 Task: Change comment notification setting to Comments for you.
Action: Mouse moved to (1043, 72)
Screenshot: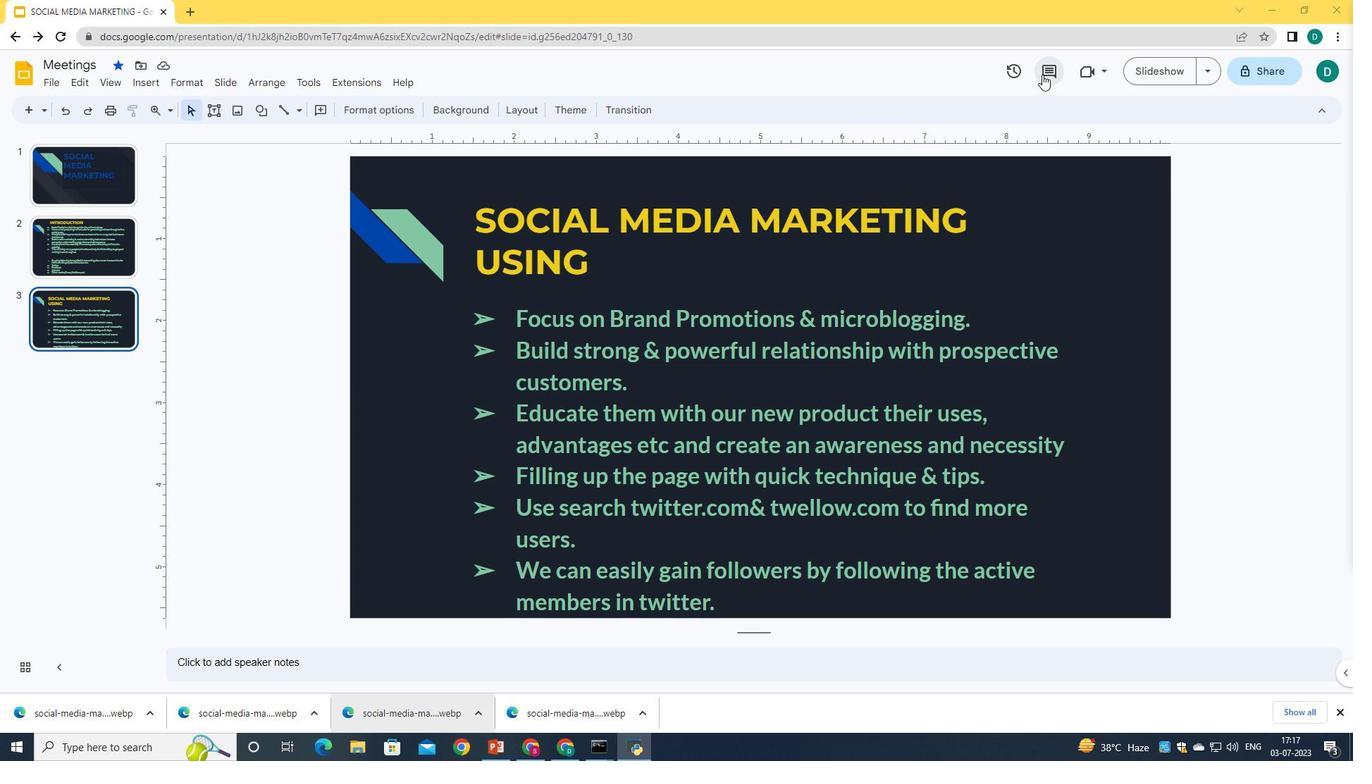 
Action: Mouse pressed left at (1043, 72)
Screenshot: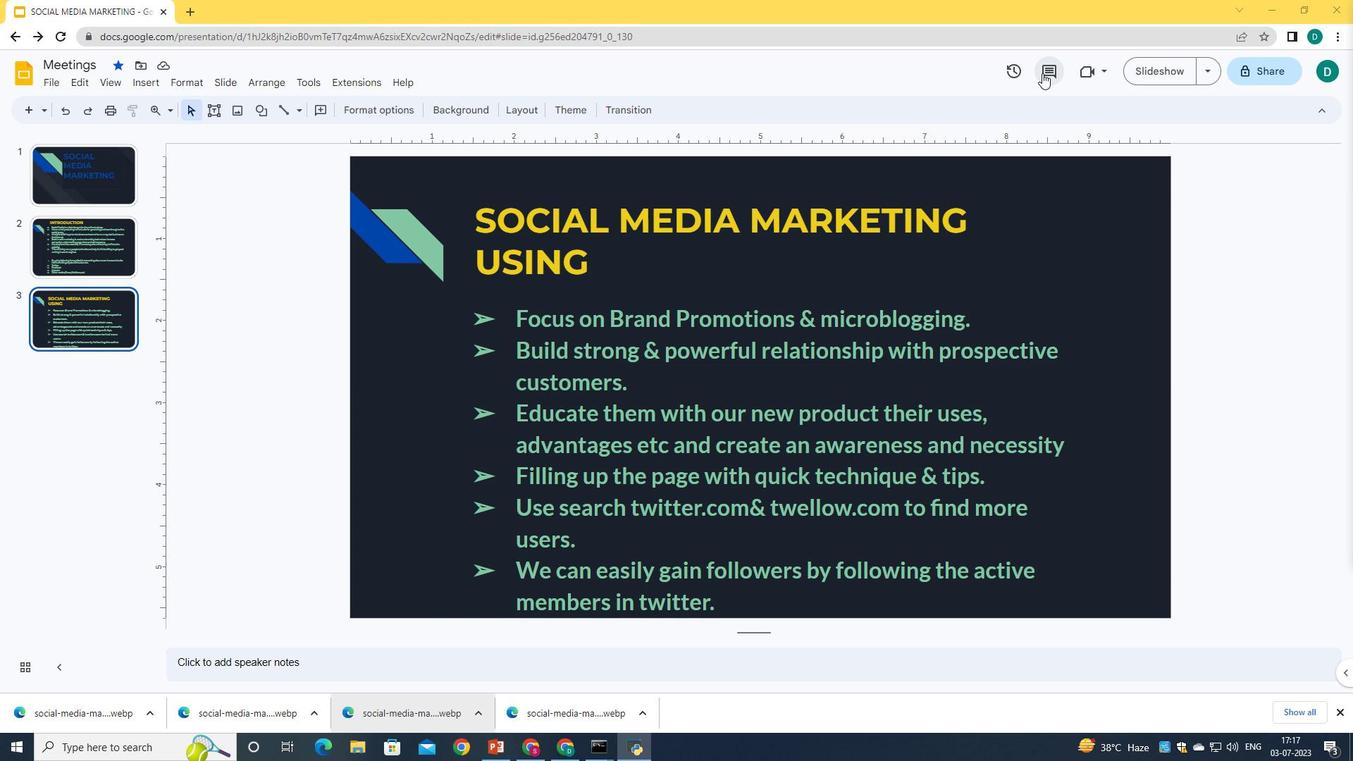 
Action: Mouse moved to (1235, 111)
Screenshot: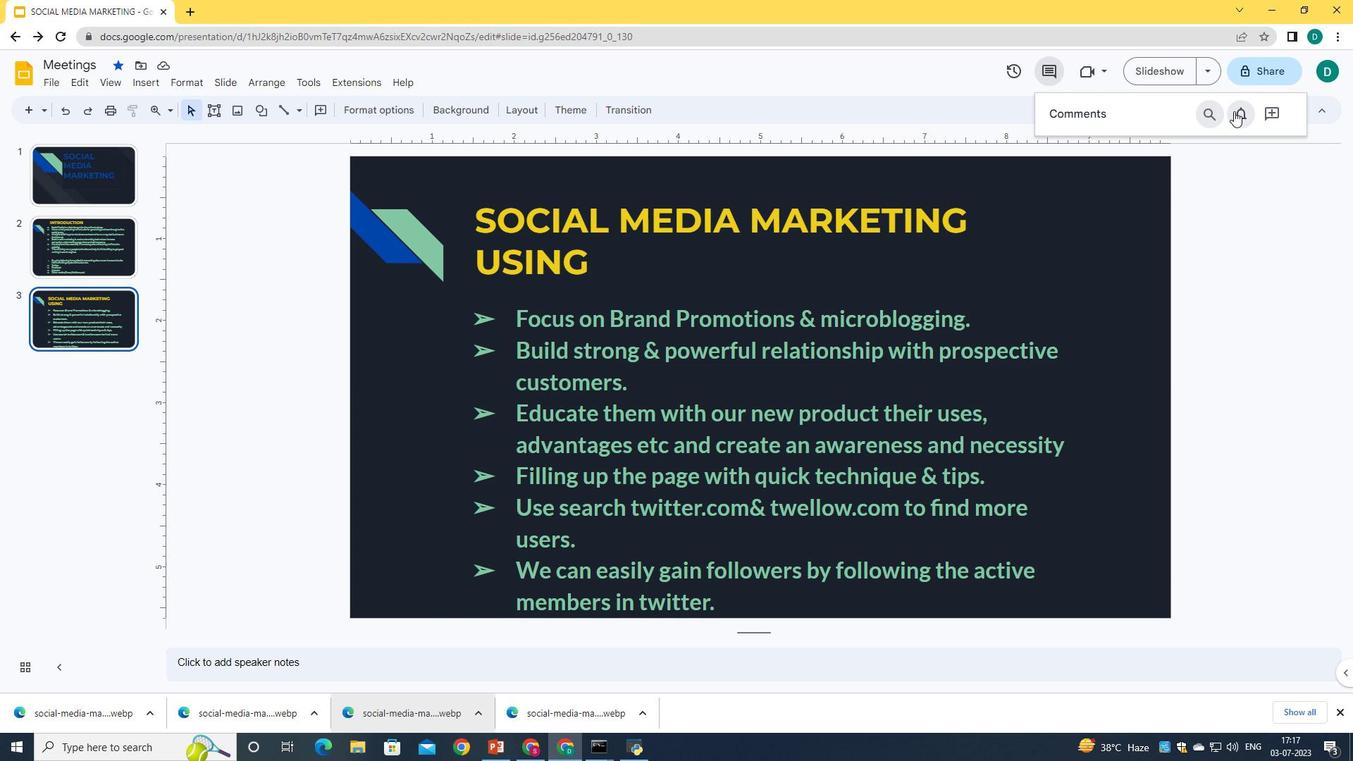 
Action: Mouse pressed left at (1235, 111)
Screenshot: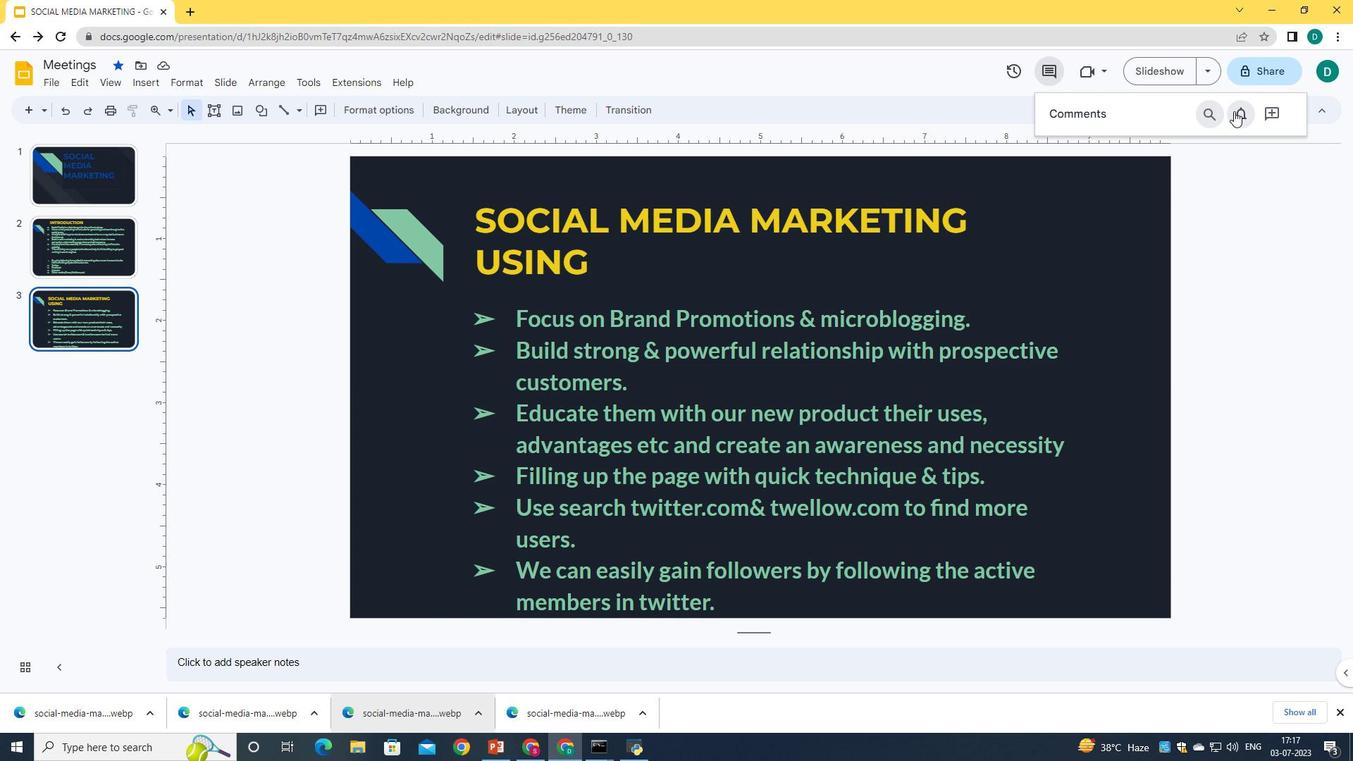 
Action: Mouse moved to (563, 362)
Screenshot: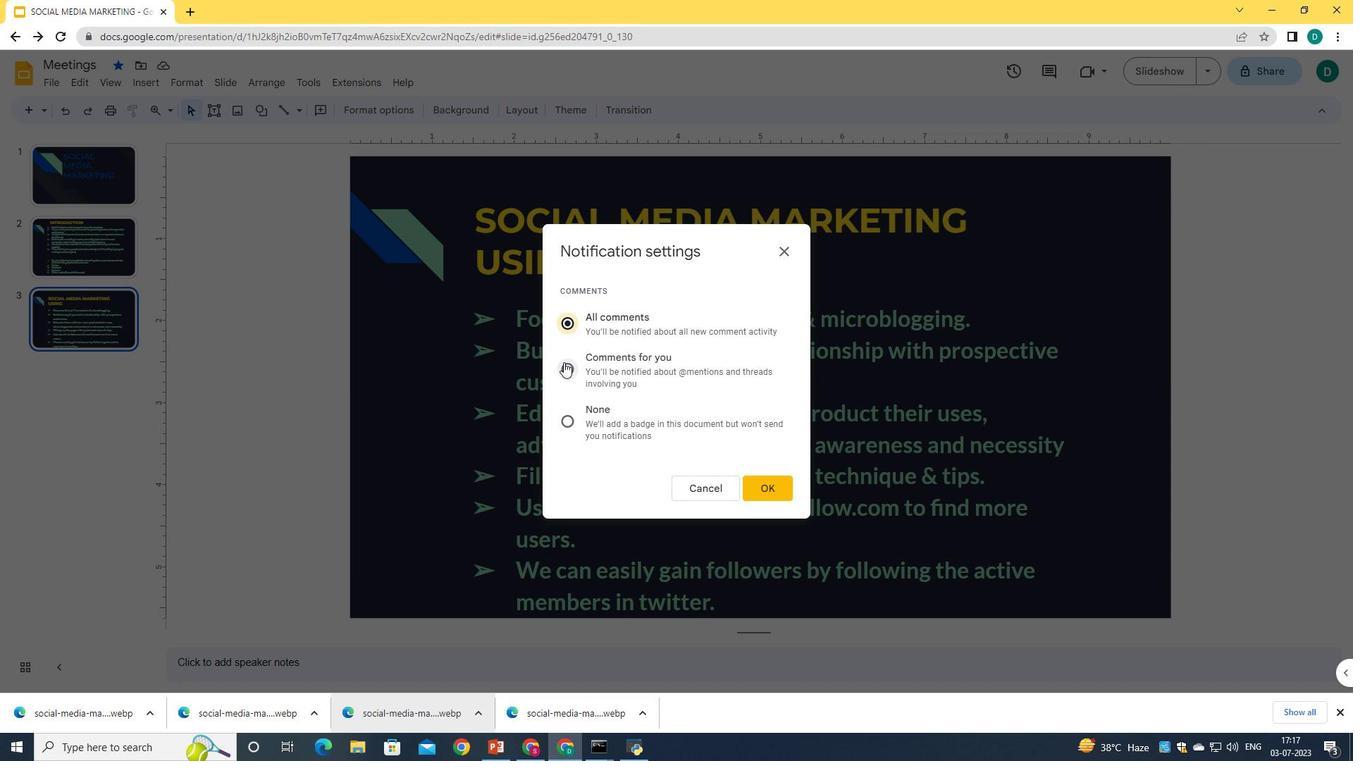 
Action: Mouse pressed left at (563, 362)
Screenshot: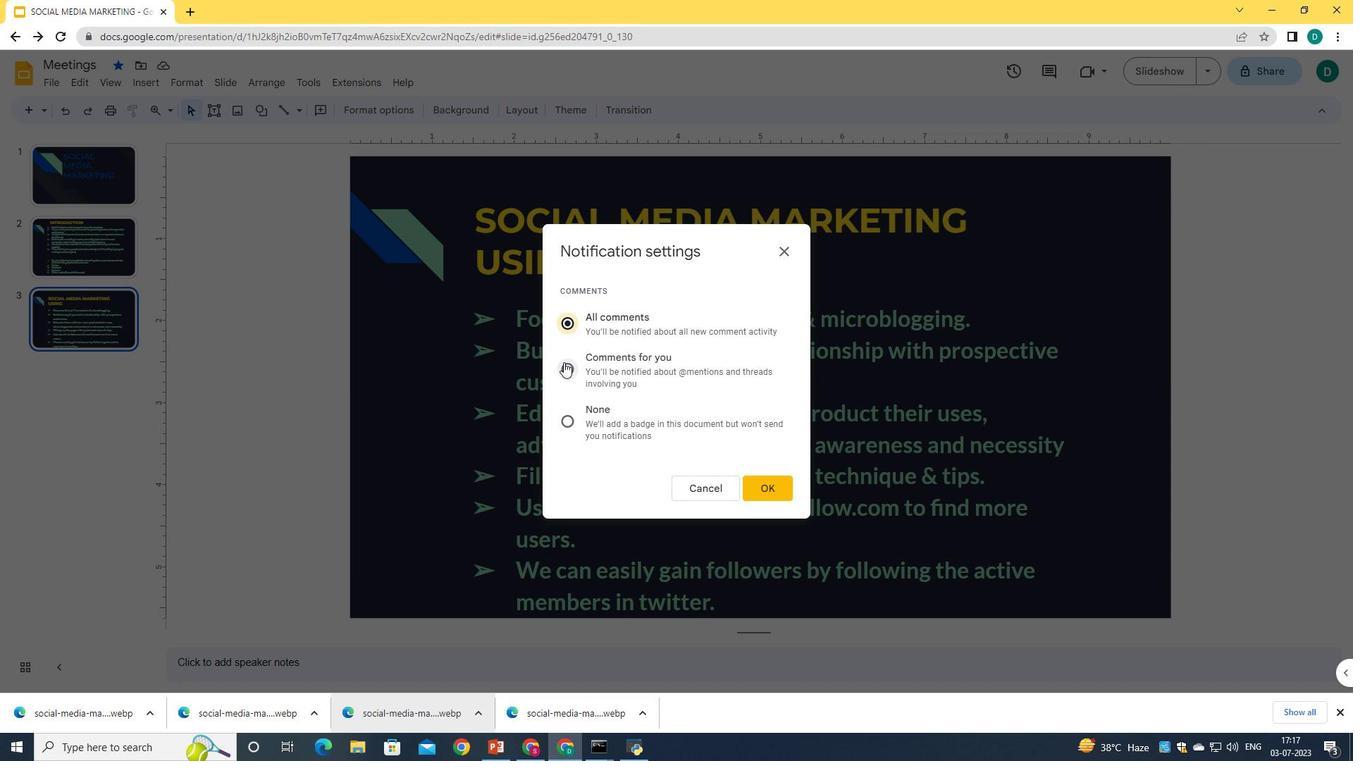 
Action: Mouse moved to (757, 484)
Screenshot: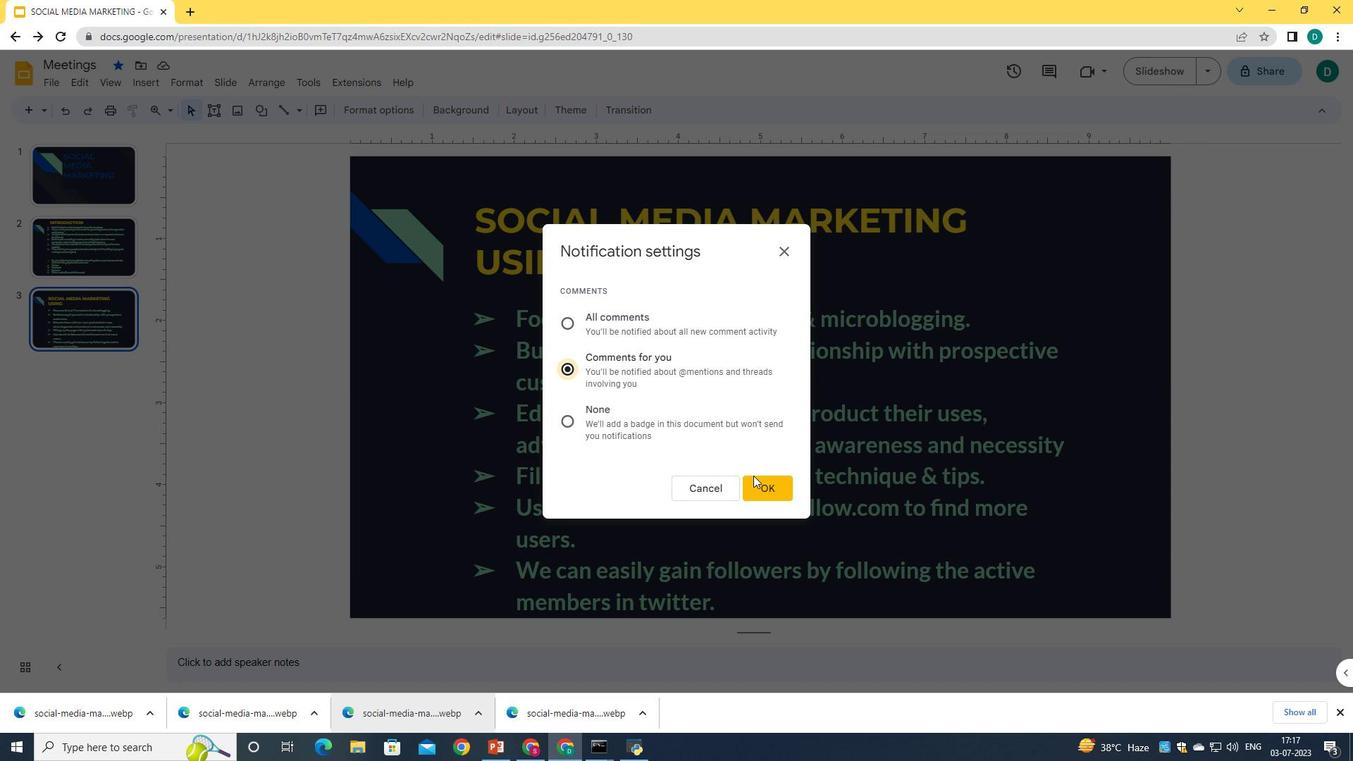 
Action: Mouse pressed left at (757, 484)
Screenshot: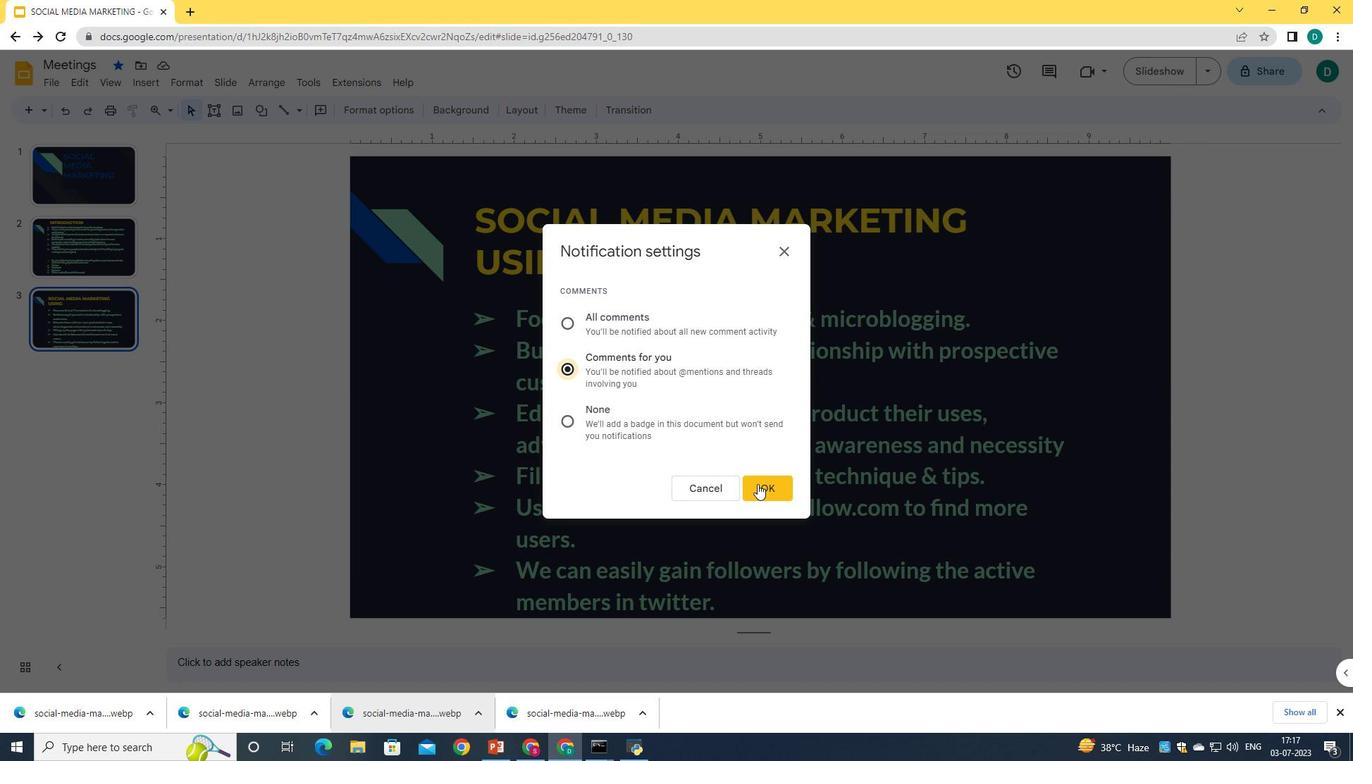 
Action: Mouse moved to (758, 484)
Screenshot: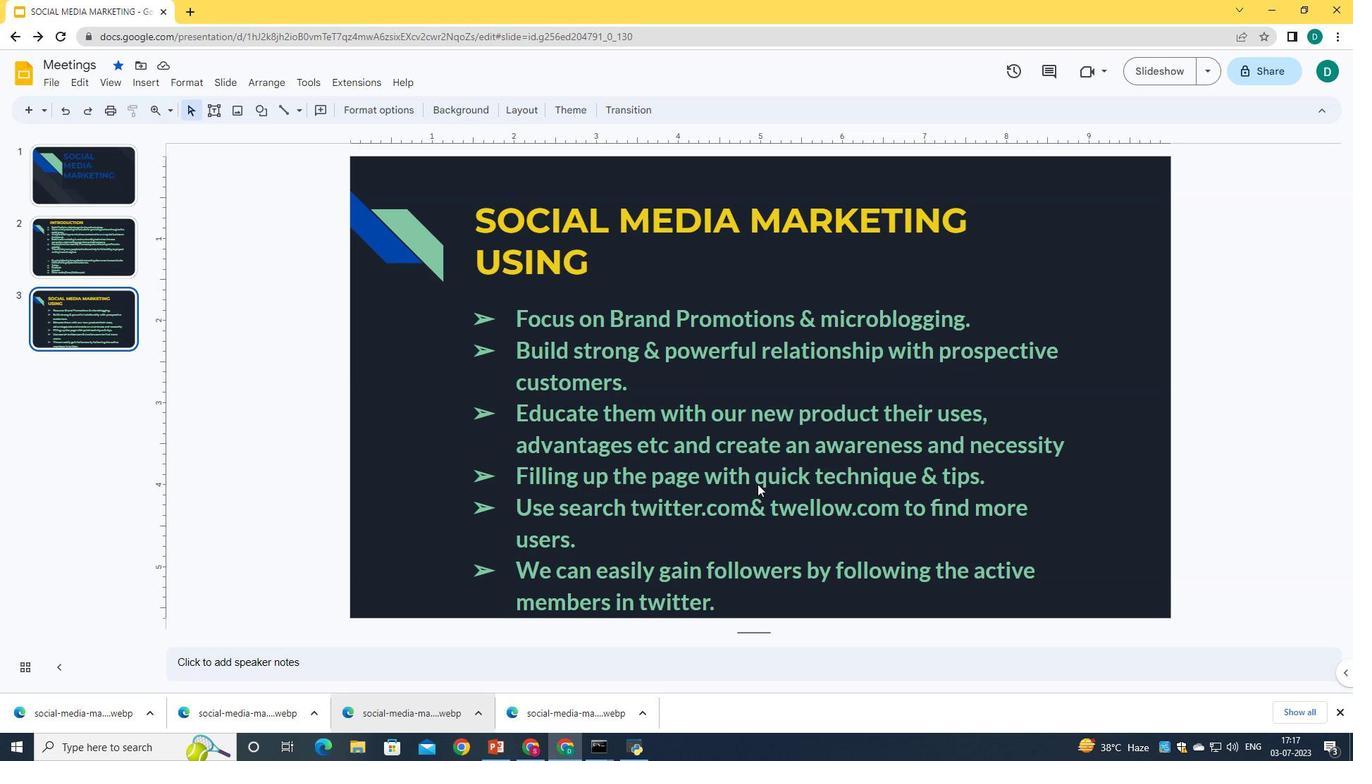 
